 Task: Open email in a new window   from Email0080 with a subject Subject0076
Action: Mouse moved to (413, 443)
Screenshot: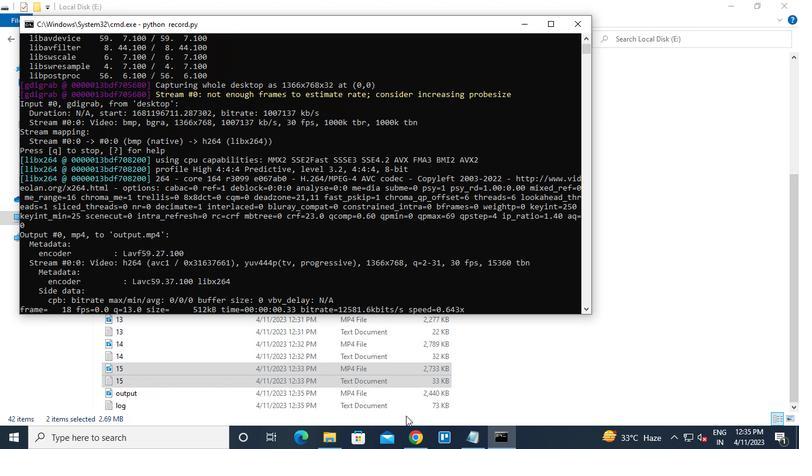 
Action: Mouse pressed left at (413, 443)
Screenshot: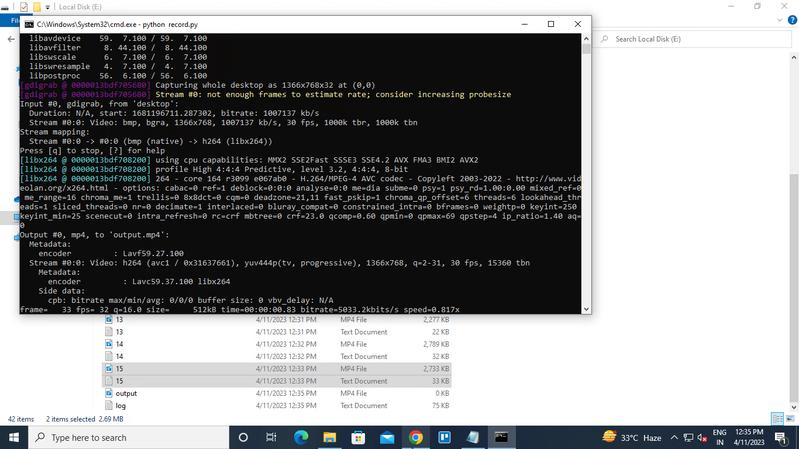 
Action: Mouse moved to (105, 0)
Screenshot: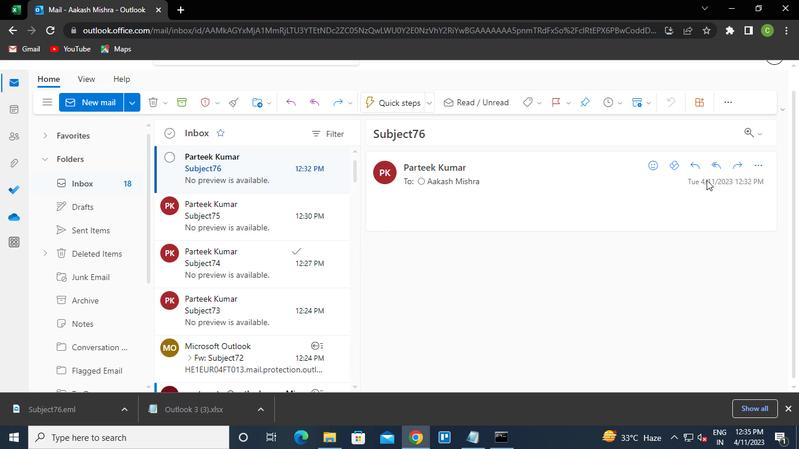 
Action: Mouse pressed left at (105, 0)
Screenshot: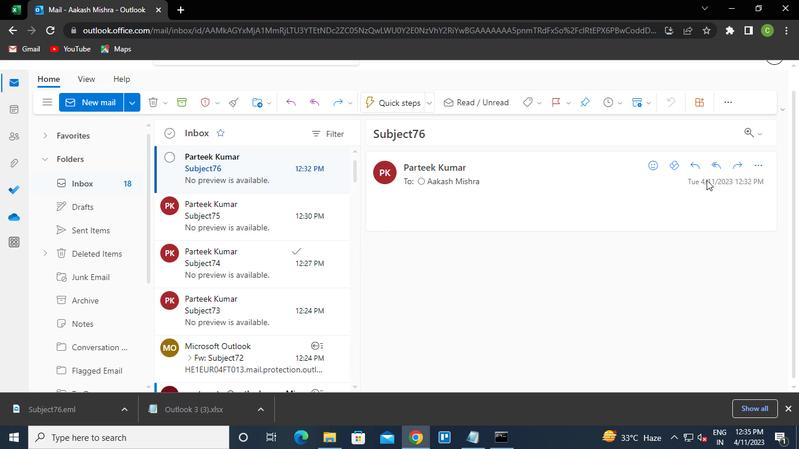 
Action: Mouse moved to (494, 434)
Screenshot: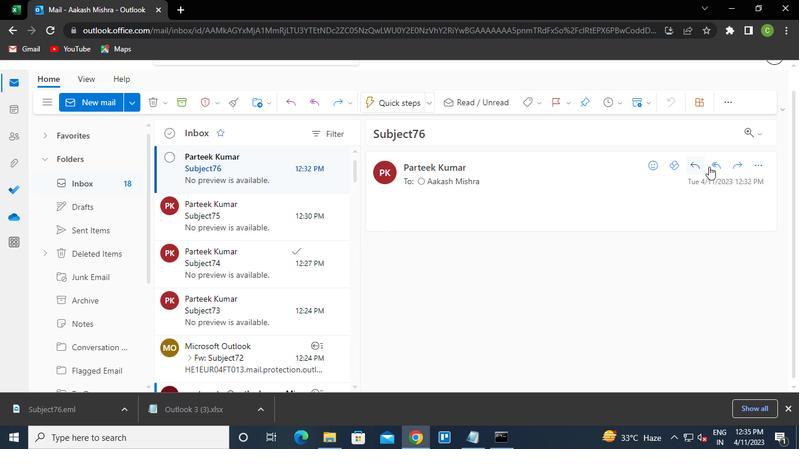 
Action: Mouse pressed left at (494, 434)
Screenshot: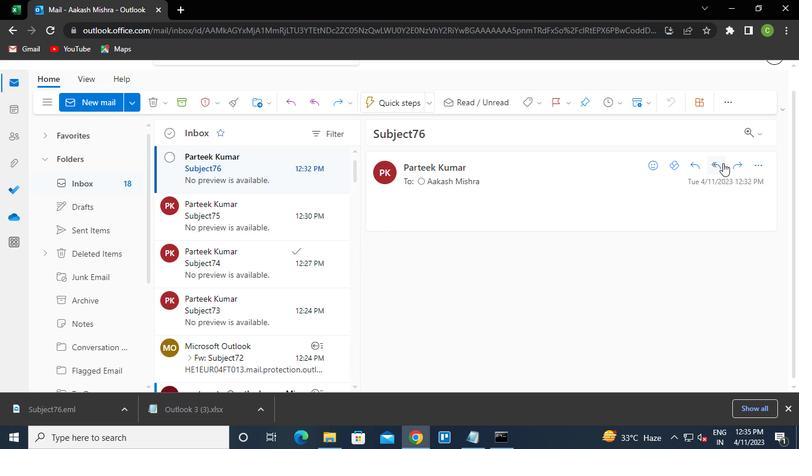 
Action: Mouse moved to (632, 84)
Screenshot: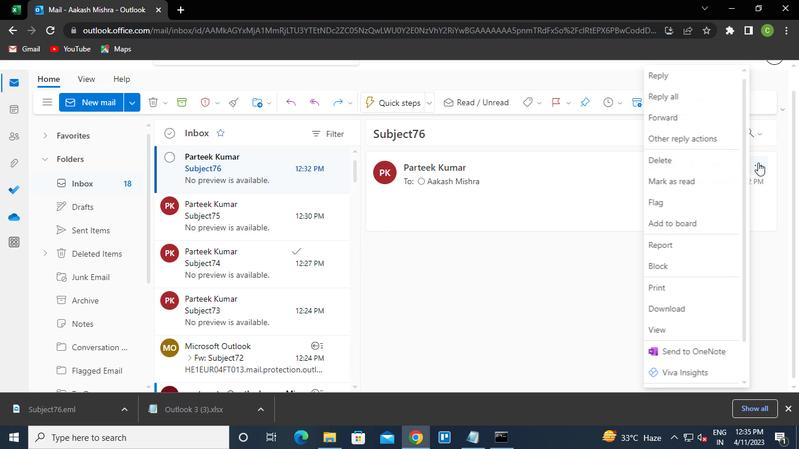 
Action: Mouse pressed left at (632, 84)
Screenshot: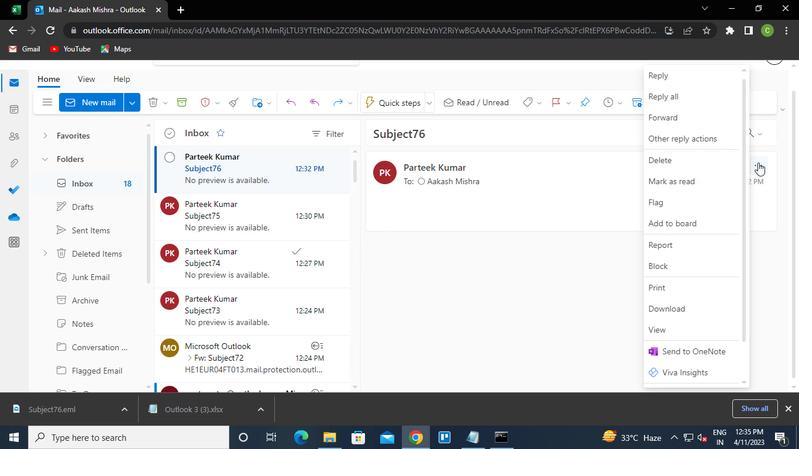 
Action: Mouse moved to (417, 447)
Screenshot: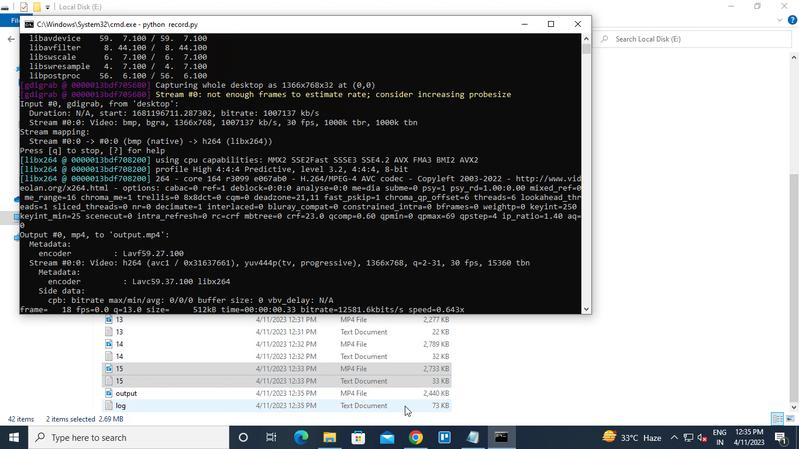 
Action: Mouse pressed left at (417, 447)
Screenshot: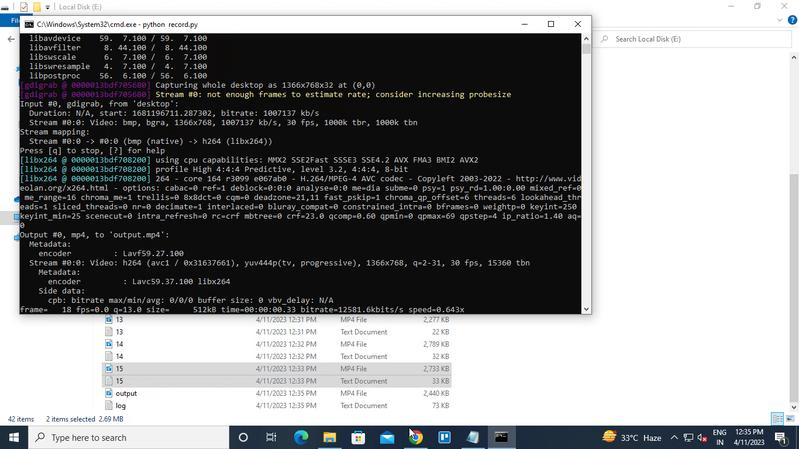 
Action: Mouse moved to (273, 176)
Screenshot: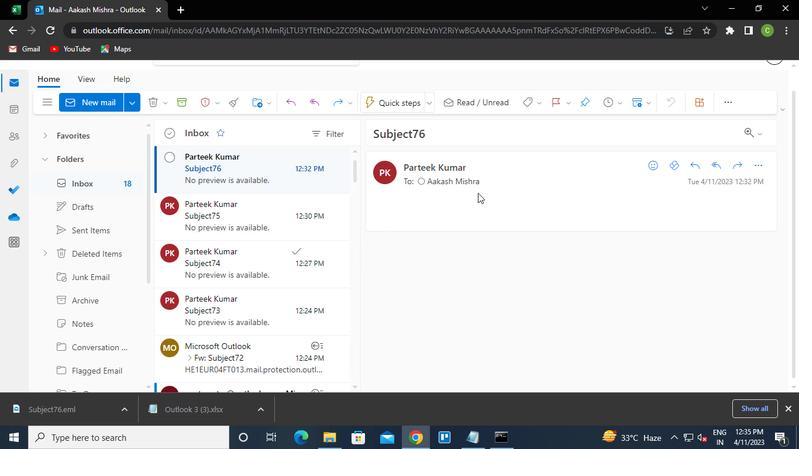 
Action: Mouse pressed left at (273, 176)
Screenshot: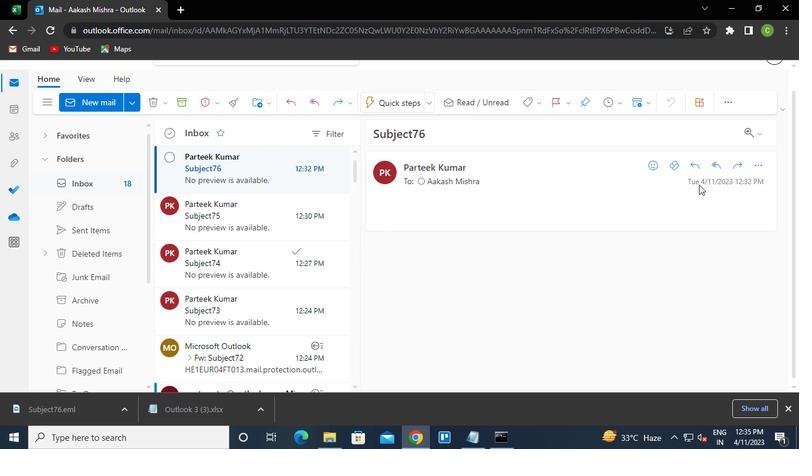 
Action: Mouse moved to (760, 167)
Screenshot: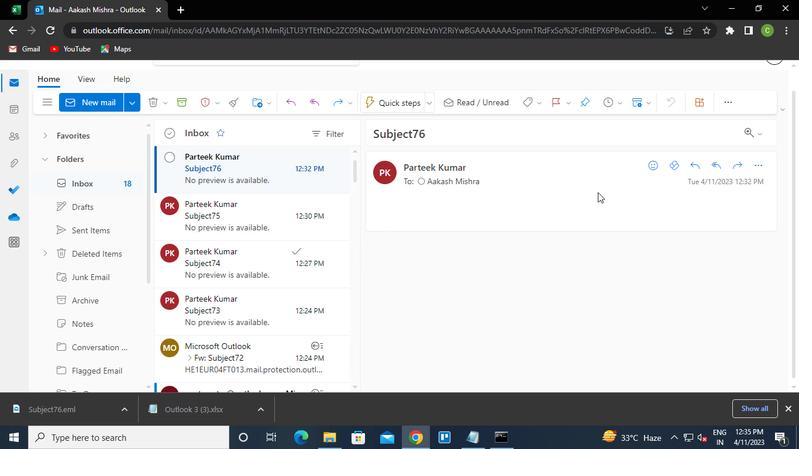 
Action: Mouse pressed left at (760, 167)
Screenshot: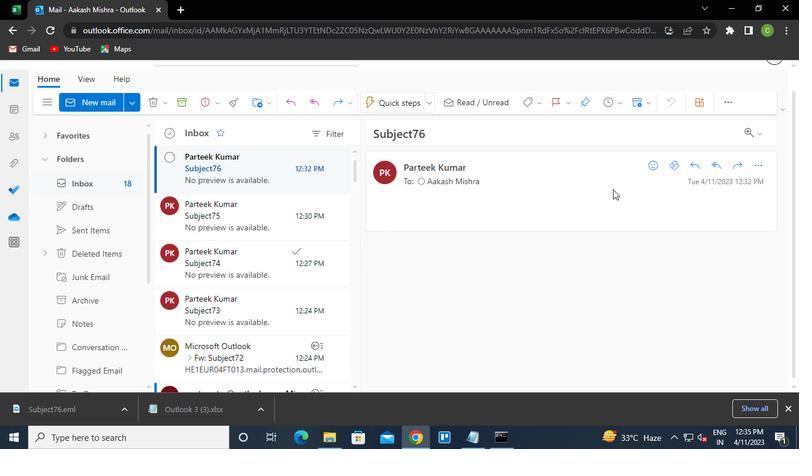 
Action: Mouse moved to (676, 284)
Screenshot: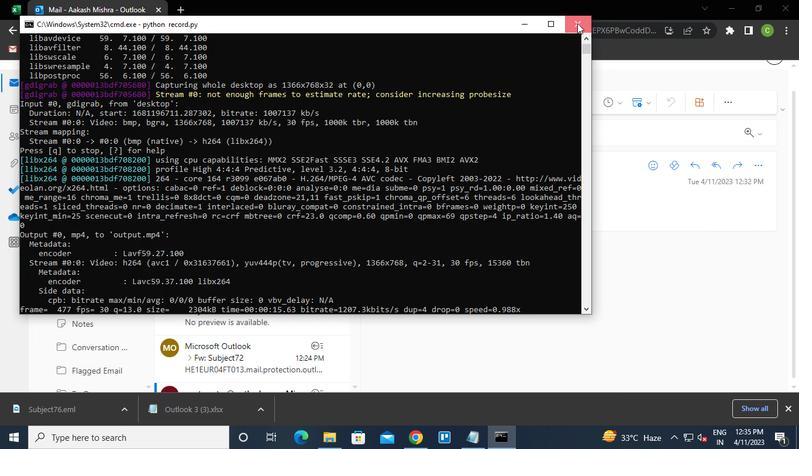 
Action: Mouse pressed left at (676, 284)
Screenshot: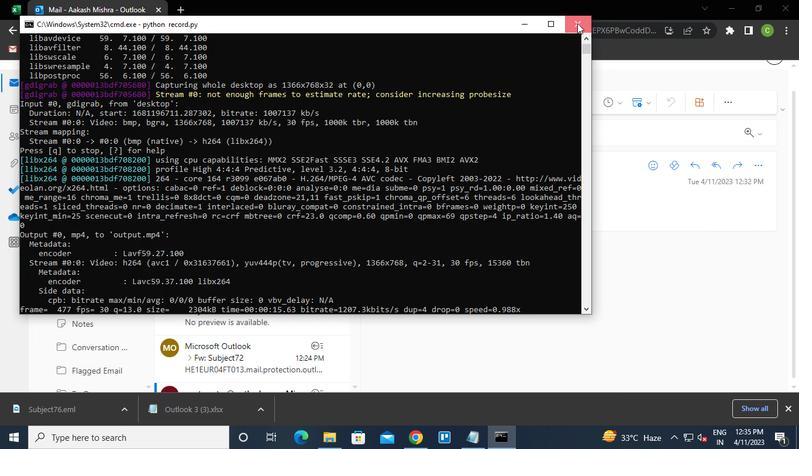 
Action: Mouse moved to (609, 261)
Screenshot: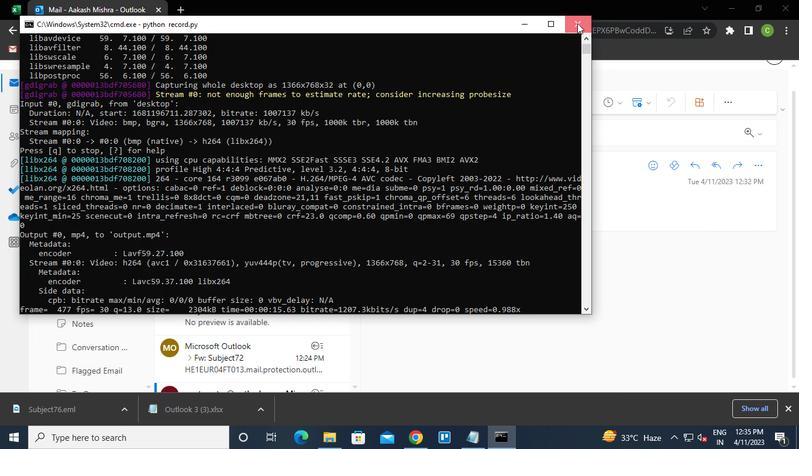 
Action: Mouse pressed left at (609, 261)
Screenshot: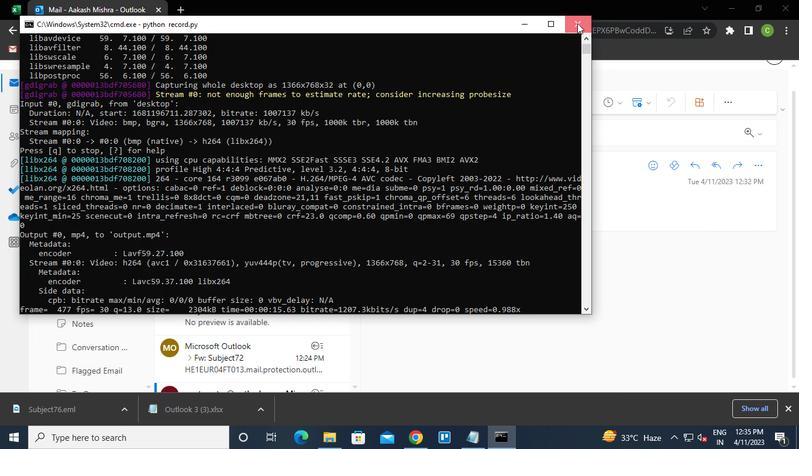 
Action: Mouse moved to (504, 440)
Screenshot: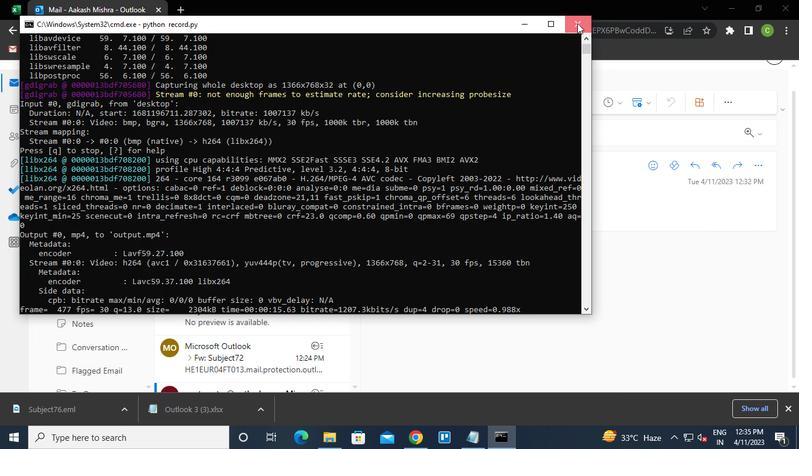 
Action: Mouse pressed left at (504, 440)
Screenshot: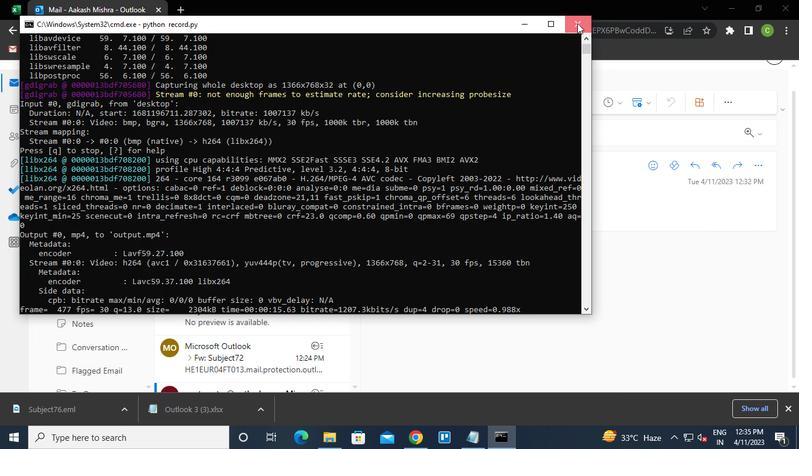 
Action: Mouse moved to (651, 98)
Screenshot: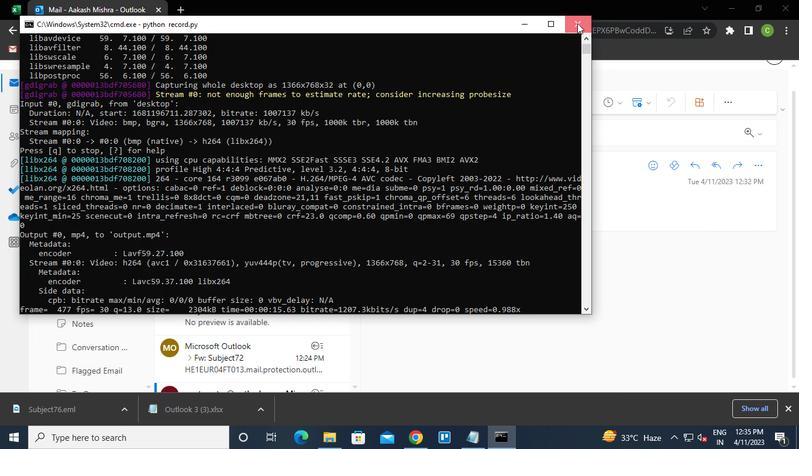 
Action: Mouse pressed left at (651, 98)
Screenshot: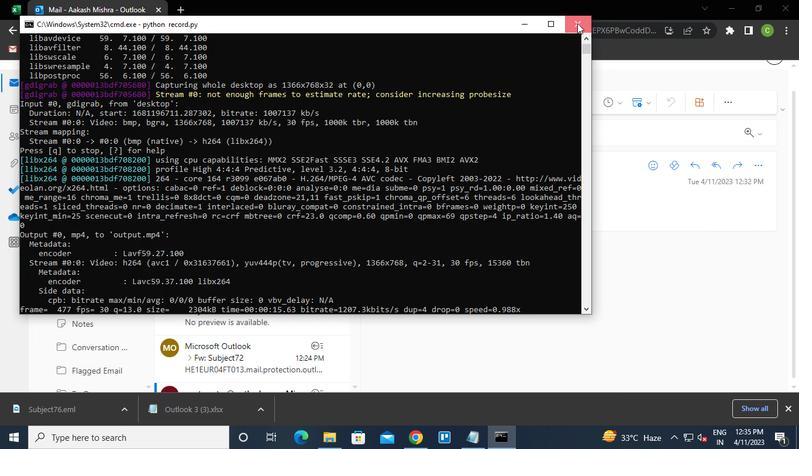 
Action: Mouse moved to (412, 447)
Screenshot: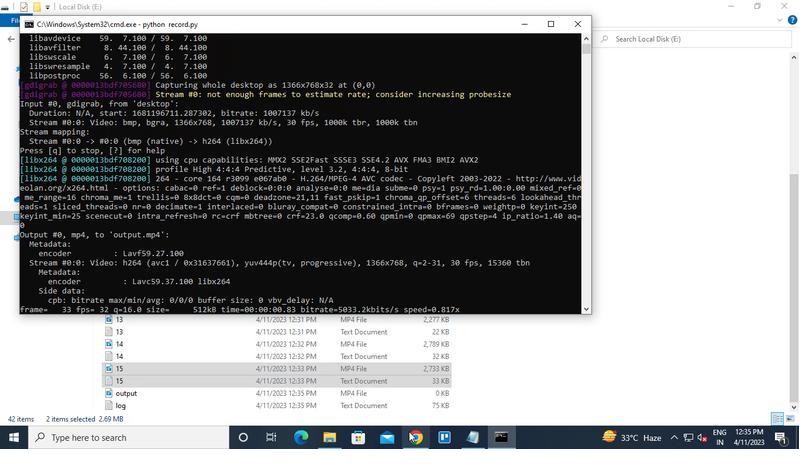
Action: Mouse pressed left at (412, 447)
Screenshot: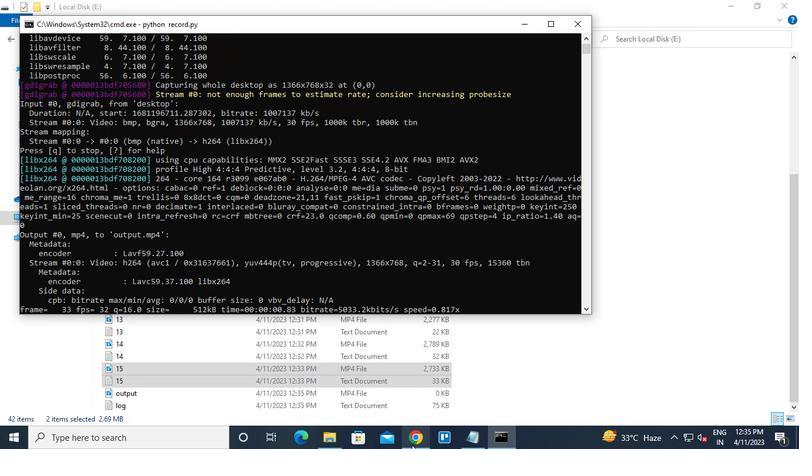 
Action: Mouse moved to (598, 192)
Screenshot: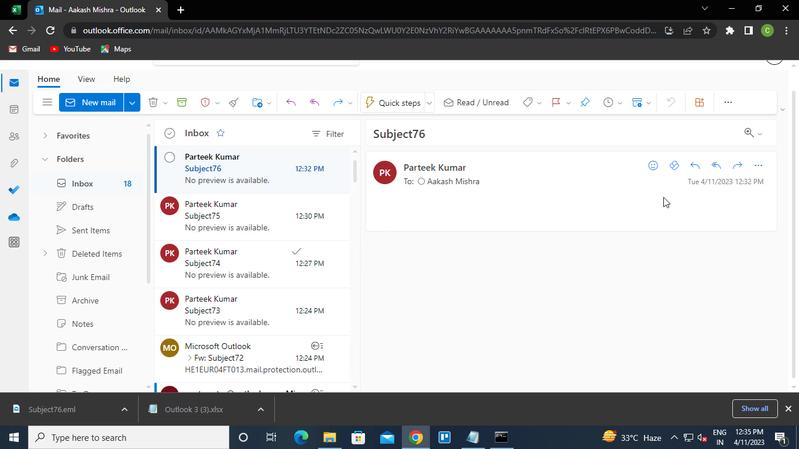 
Action: Mouse pressed left at (598, 192)
Screenshot: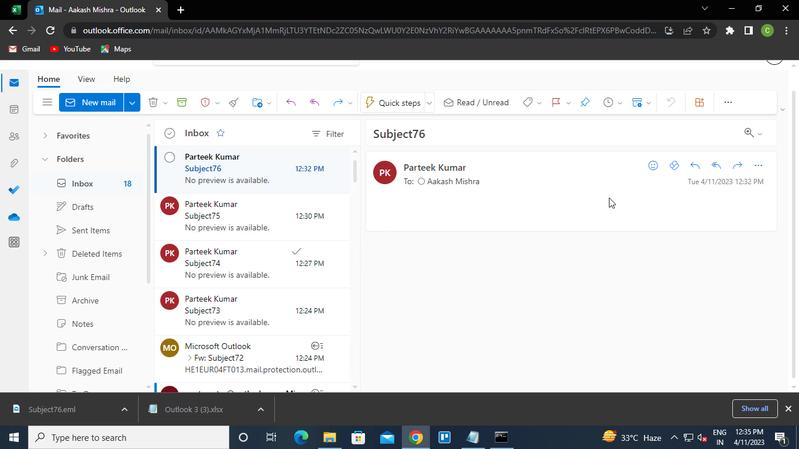
Action: Mouse moved to (758, 162)
Screenshot: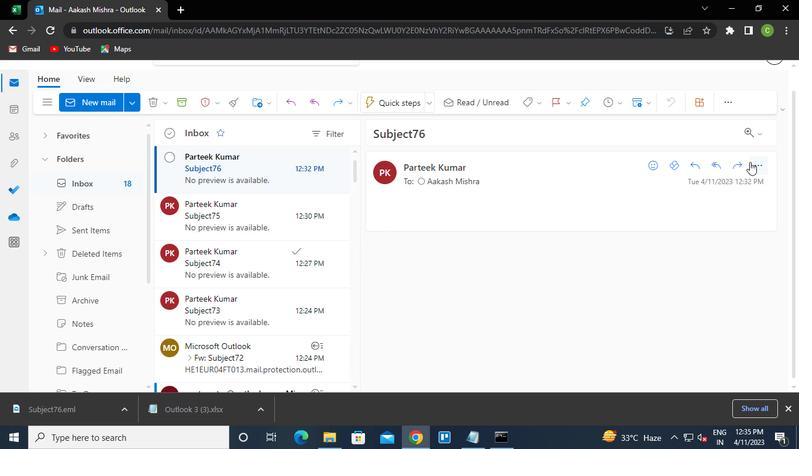 
Action: Mouse pressed left at (758, 162)
Screenshot: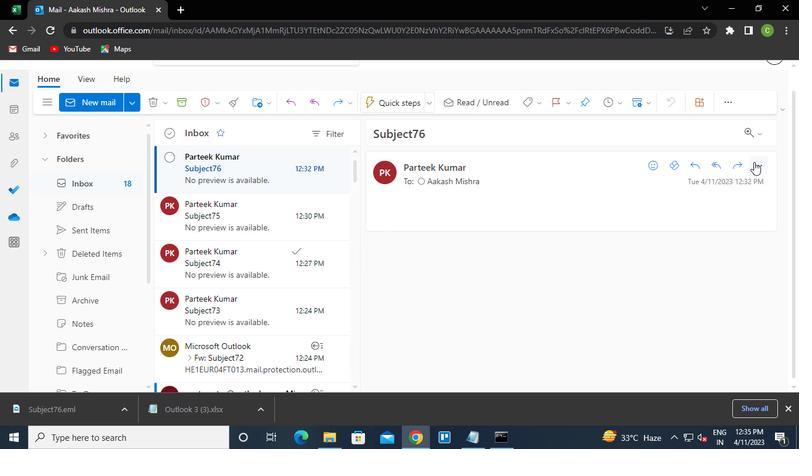 
Action: Mouse moved to (673, 329)
Screenshot: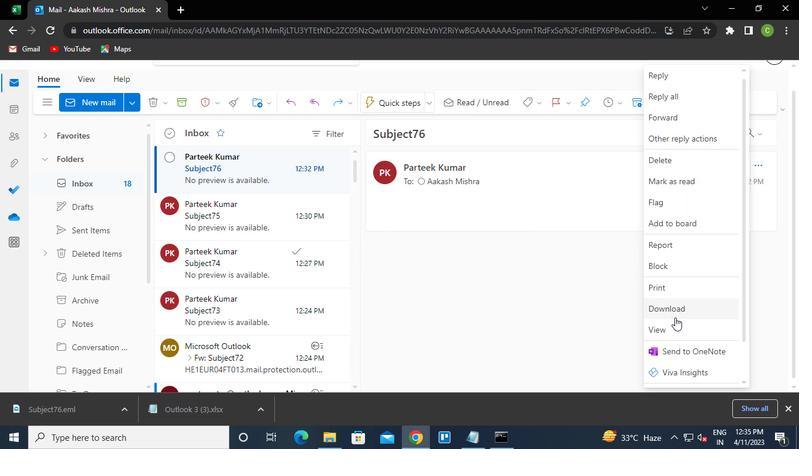 
Action: Mouse pressed left at (673, 329)
Screenshot: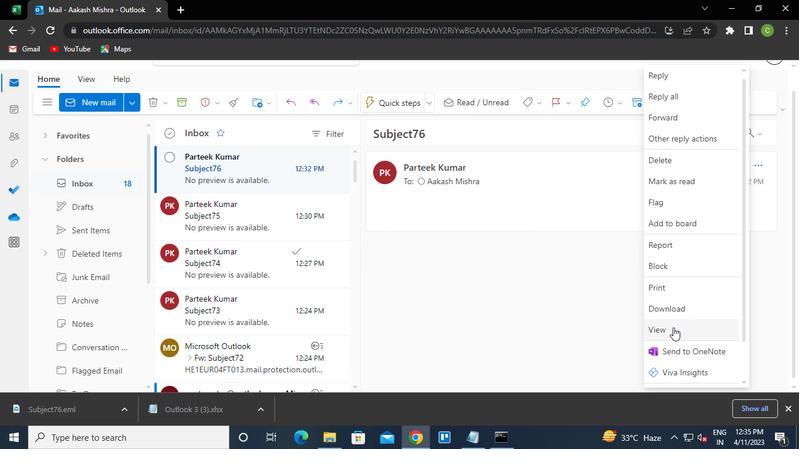 
Action: Mouse moved to (617, 316)
Screenshot: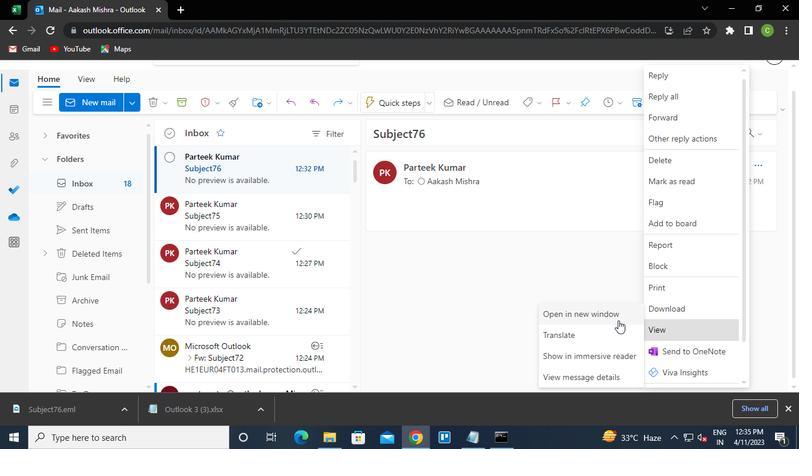 
Action: Mouse pressed left at (617, 316)
Screenshot: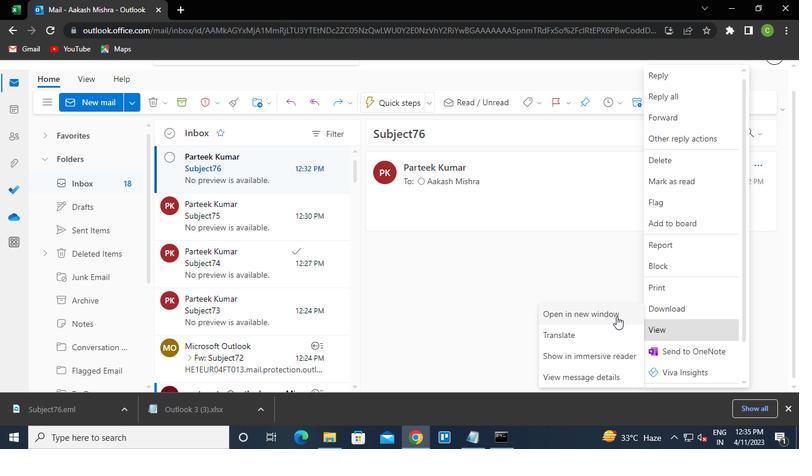 
Action: Mouse moved to (569, 26)
Screenshot: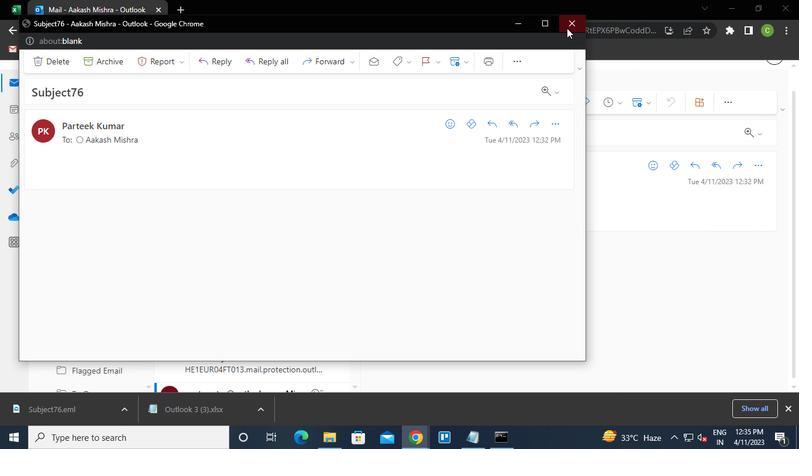 
Action: Mouse pressed left at (569, 26)
Screenshot: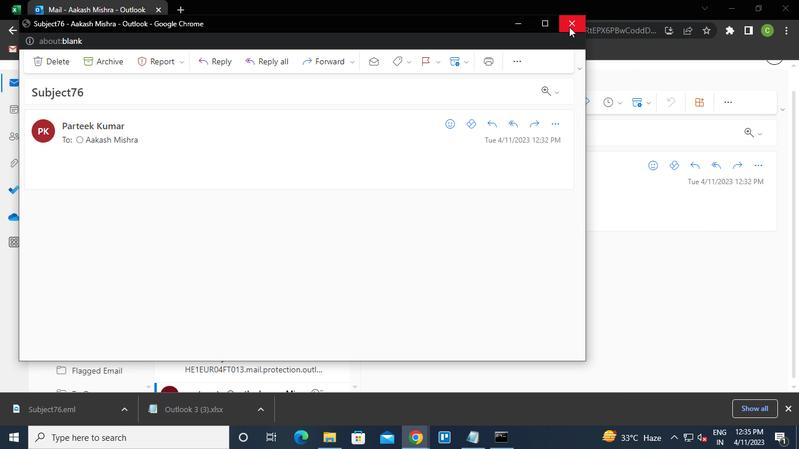 
Action: Mouse moved to (507, 449)
Screenshot: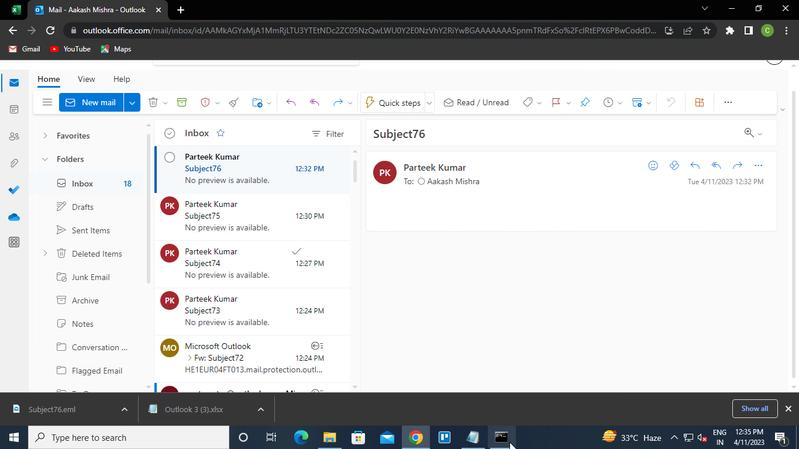 
Action: Mouse pressed left at (507, 449)
Screenshot: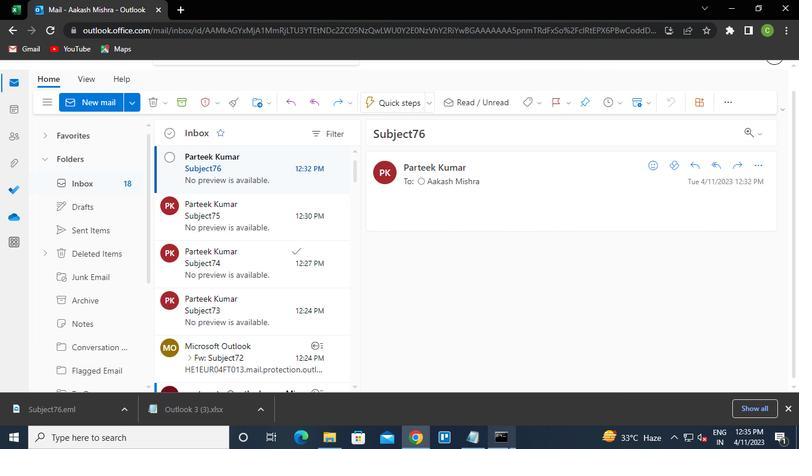
Action: Mouse moved to (577, 23)
Screenshot: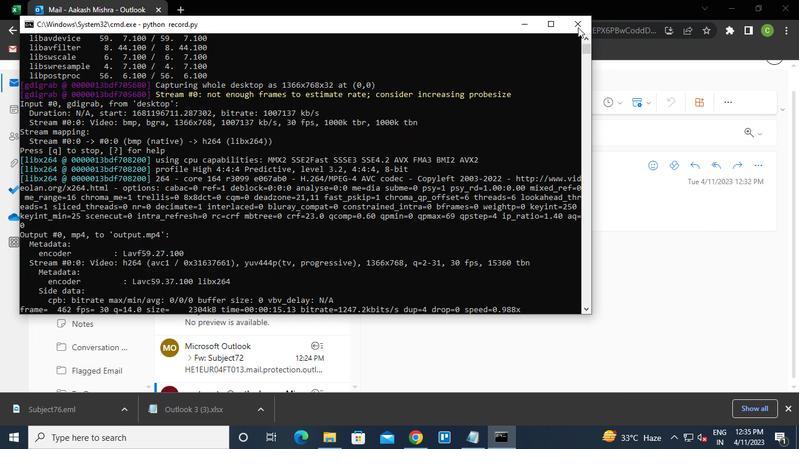 
Action: Mouse pressed left at (577, 23)
Screenshot: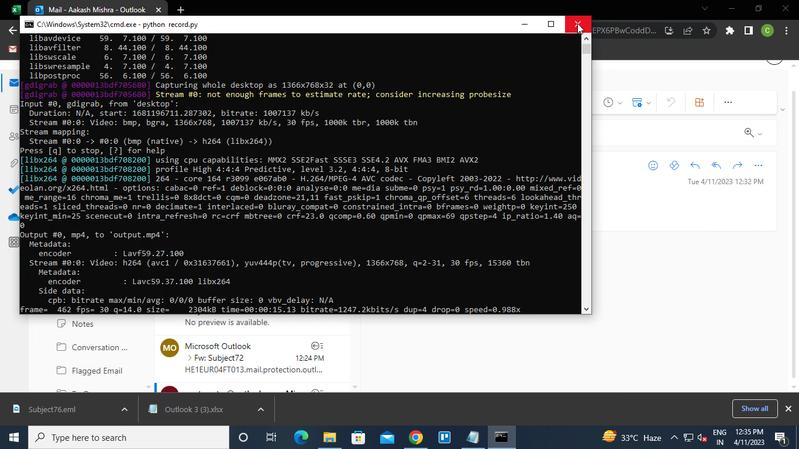 
